 Task: Add Flora Adults Probiotic to the cart.
Action: Mouse moved to (238, 84)
Screenshot: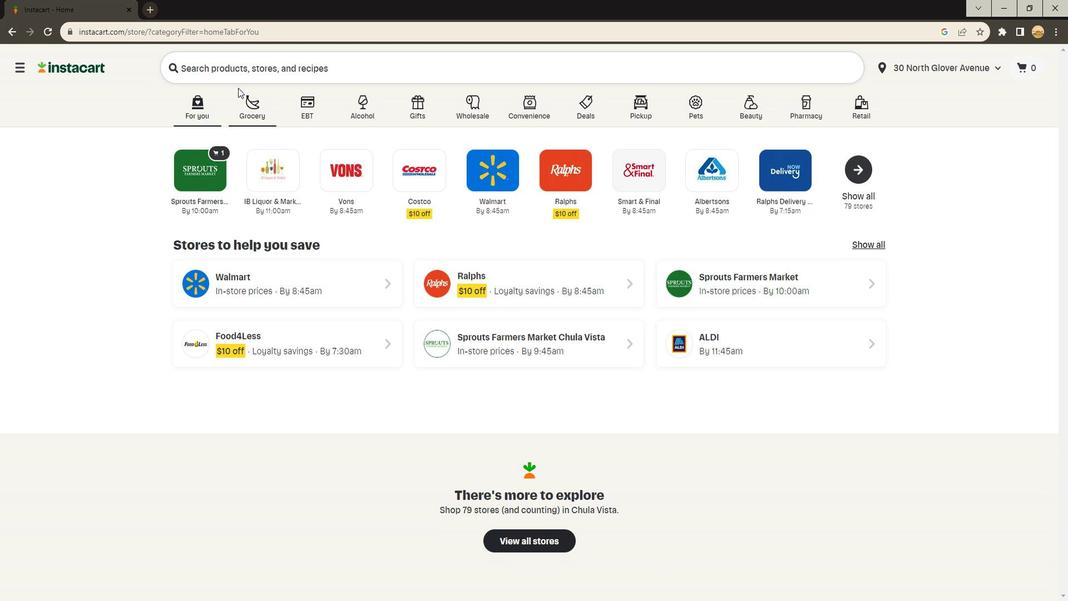 
Action: Mouse pressed left at (238, 84)
Screenshot: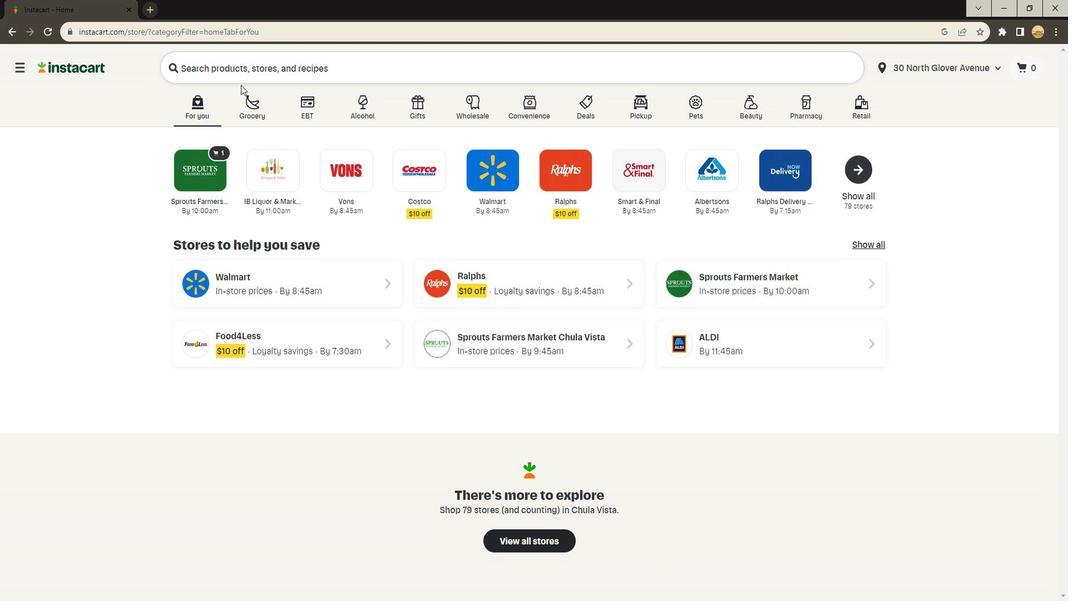 
Action: Mouse moved to (243, 99)
Screenshot: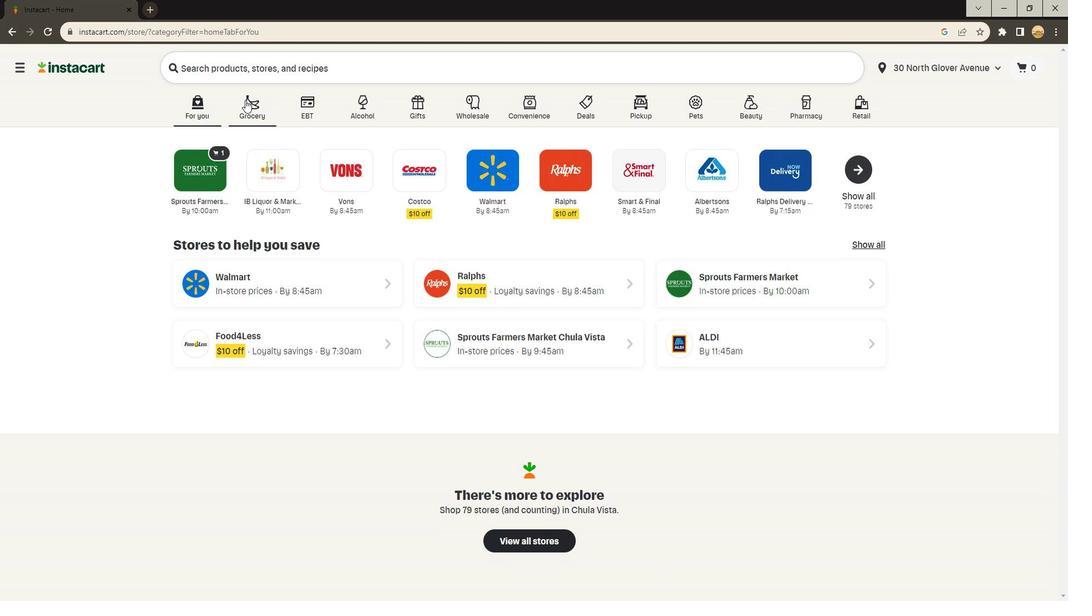
Action: Mouse pressed left at (243, 99)
Screenshot: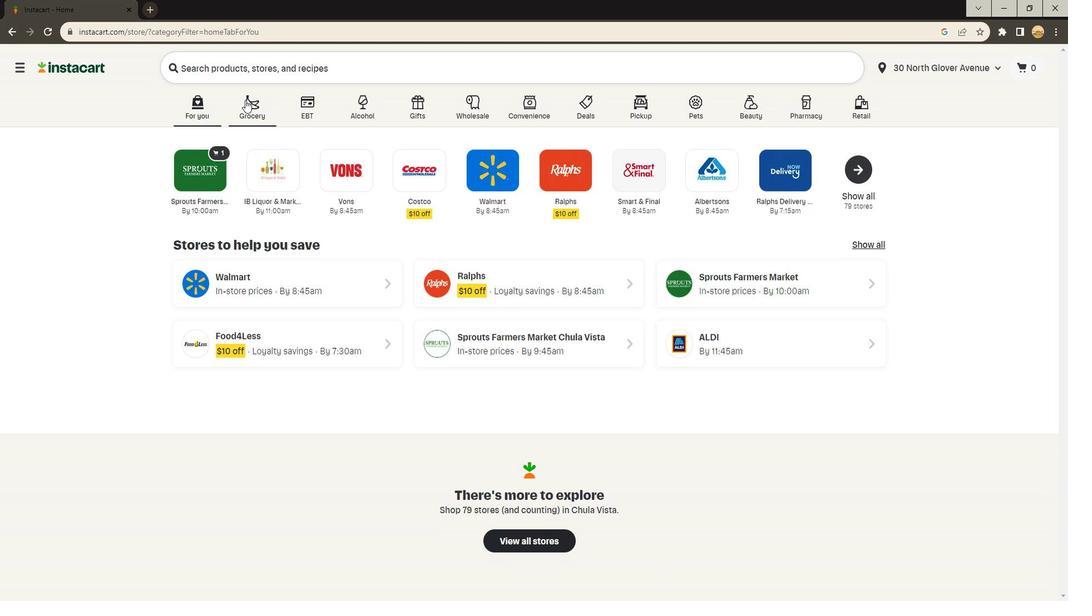 
Action: Mouse moved to (226, 307)
Screenshot: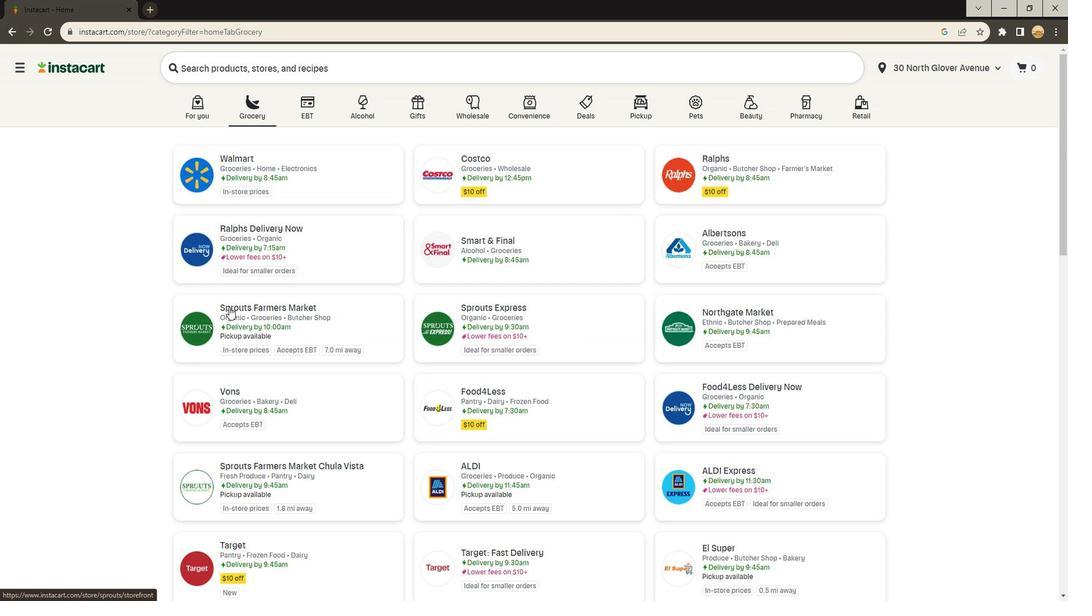 
Action: Mouse pressed left at (226, 307)
Screenshot: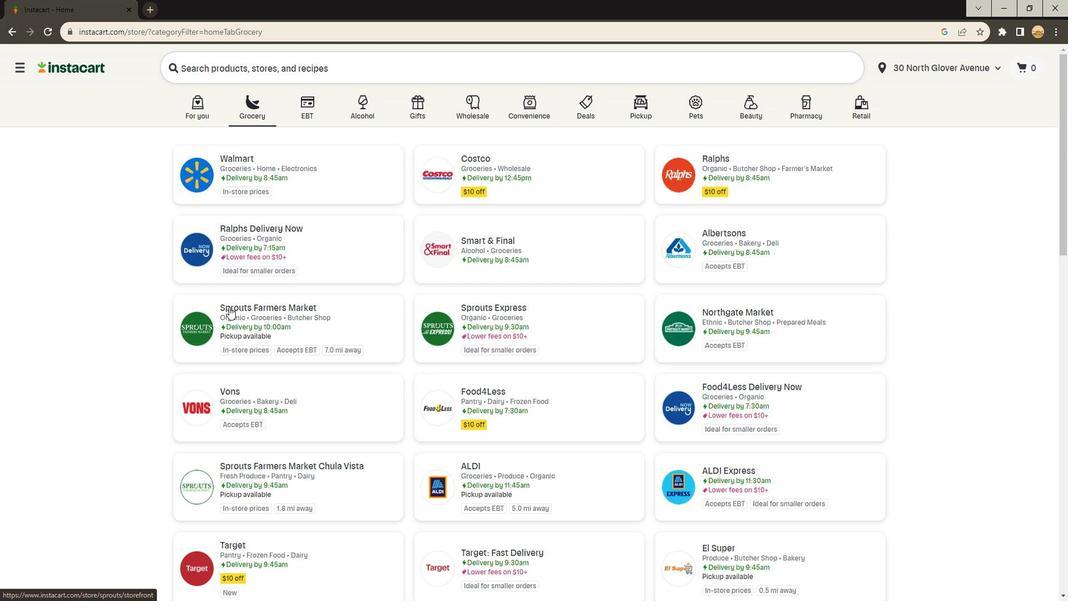
Action: Mouse moved to (201, 327)
Screenshot: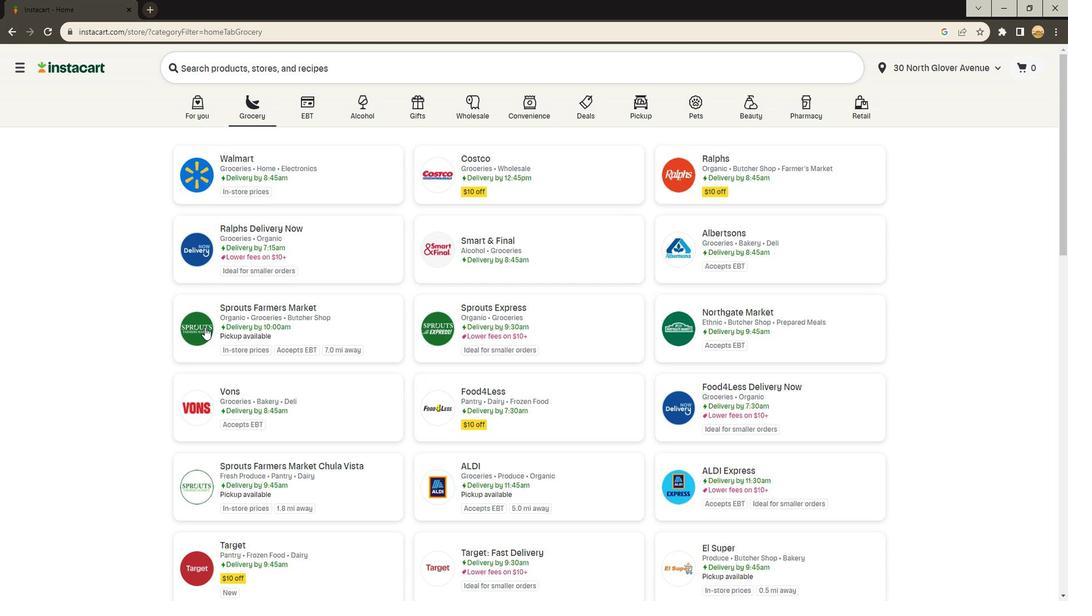 
Action: Mouse pressed left at (201, 327)
Screenshot: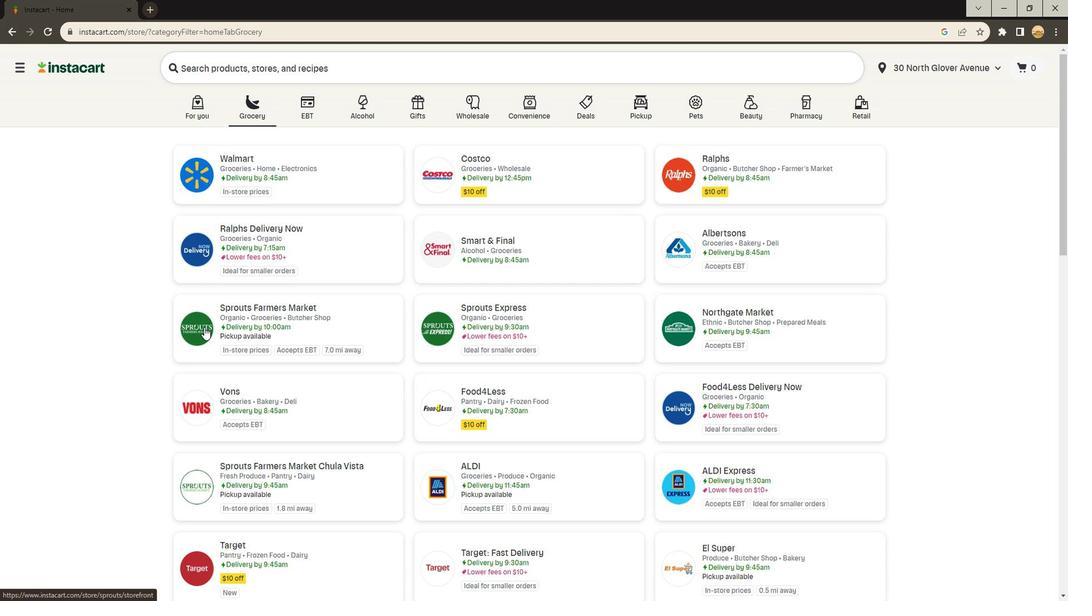 
Action: Mouse moved to (106, 345)
Screenshot: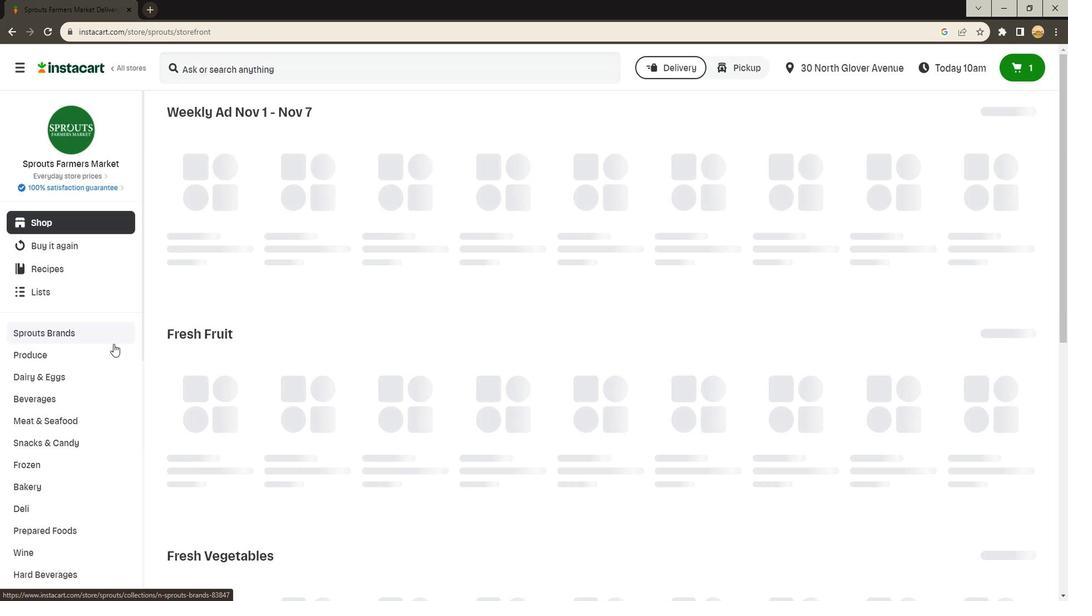 
Action: Mouse scrolled (106, 345) with delta (0, 0)
Screenshot: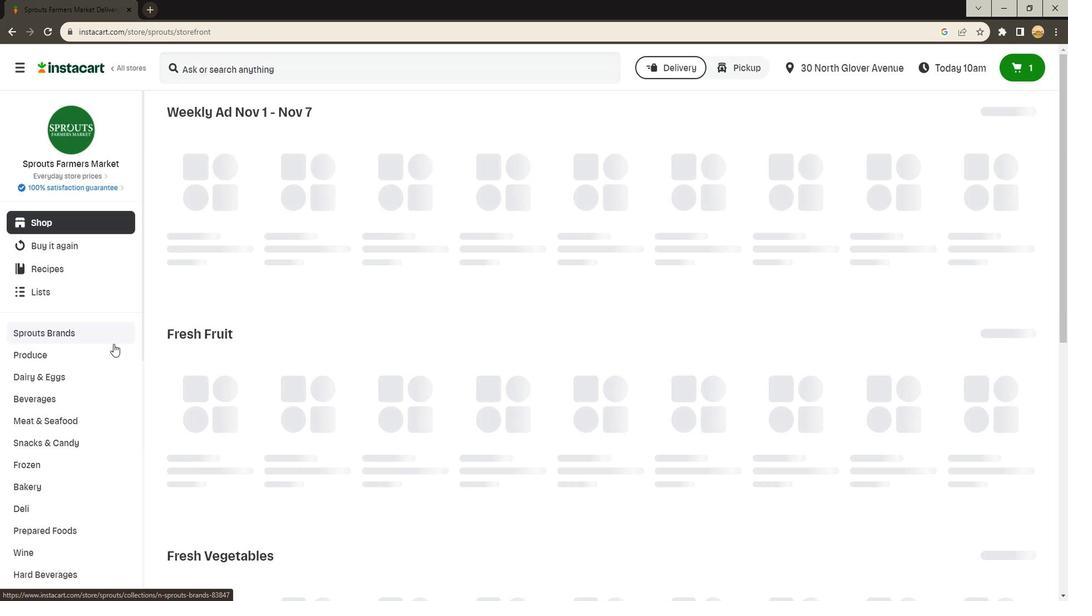 
Action: Mouse moved to (97, 350)
Screenshot: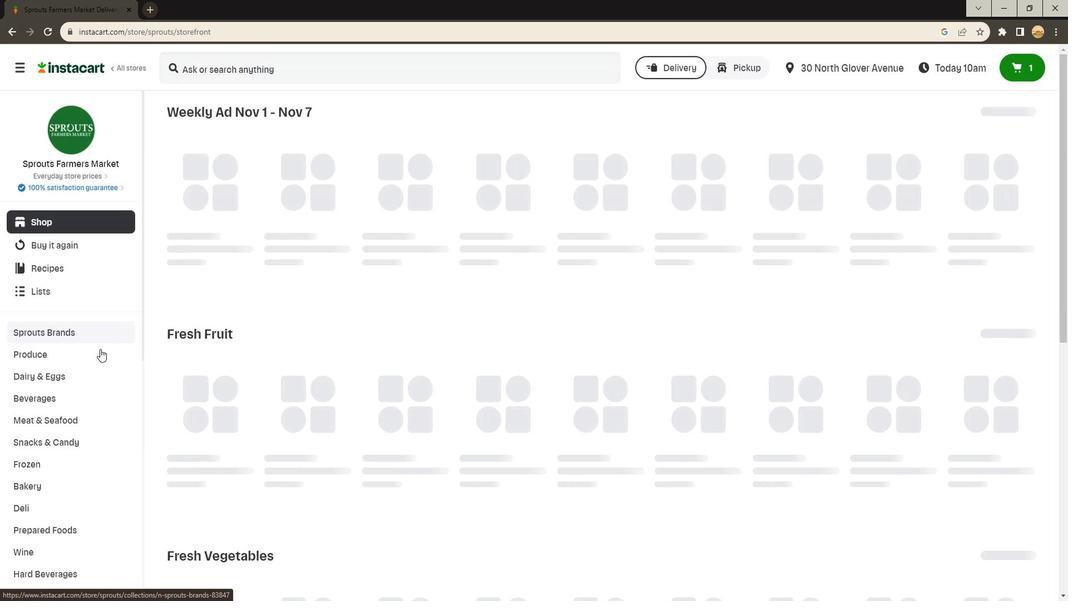 
Action: Mouse scrolled (97, 349) with delta (0, 0)
Screenshot: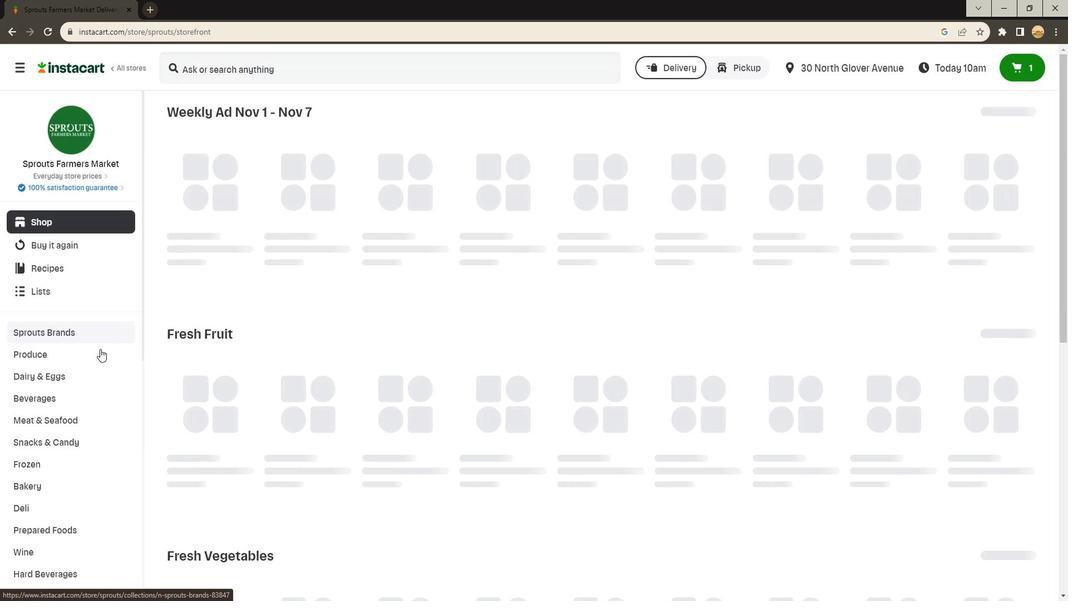 
Action: Mouse moved to (96, 351)
Screenshot: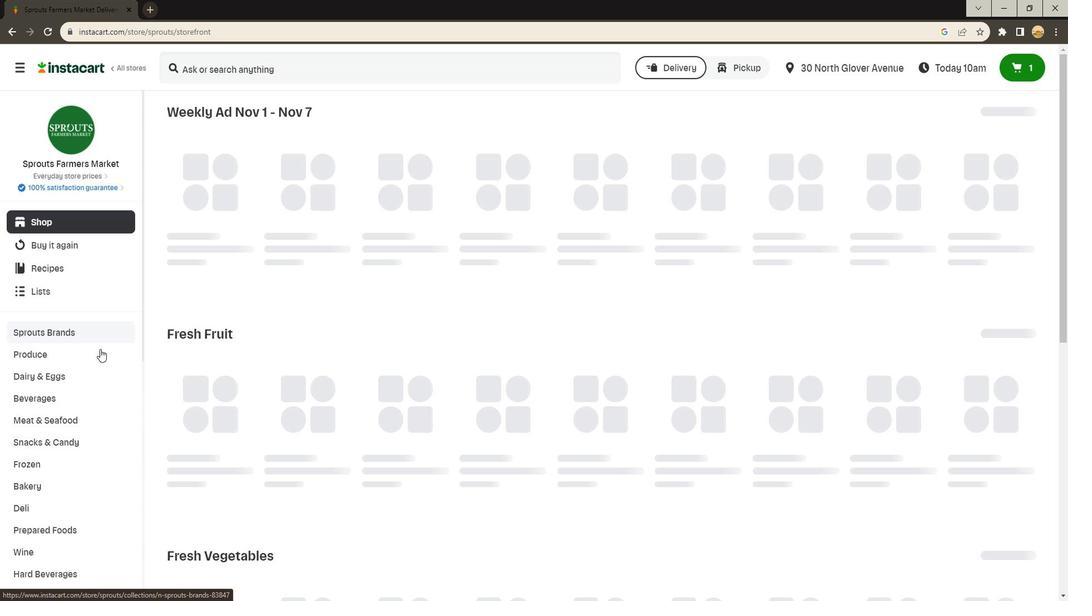 
Action: Mouse scrolled (96, 350) with delta (0, 0)
Screenshot: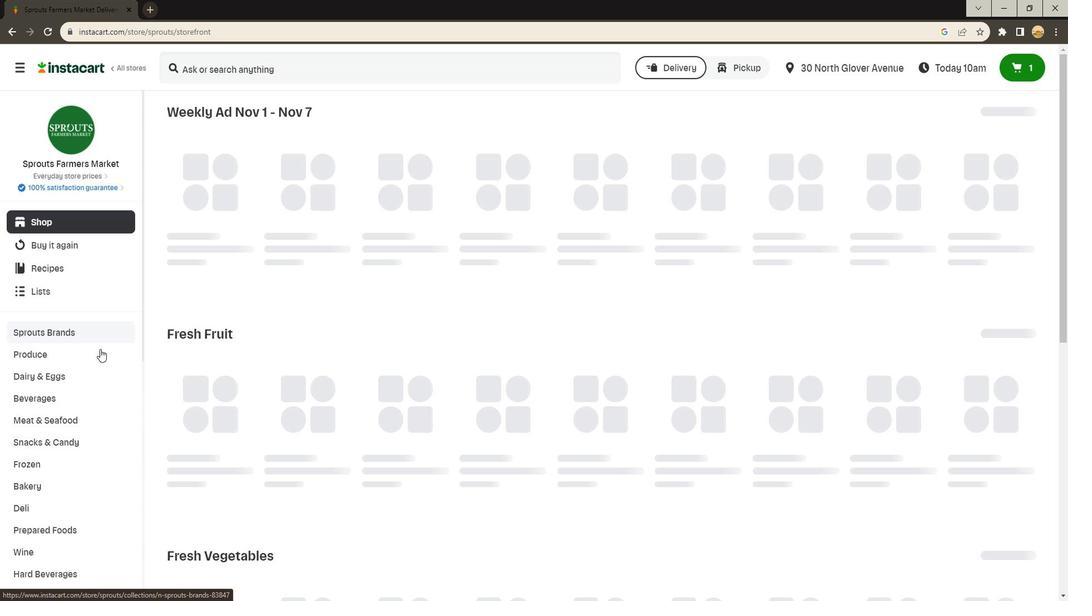 
Action: Mouse scrolled (96, 350) with delta (0, 0)
Screenshot: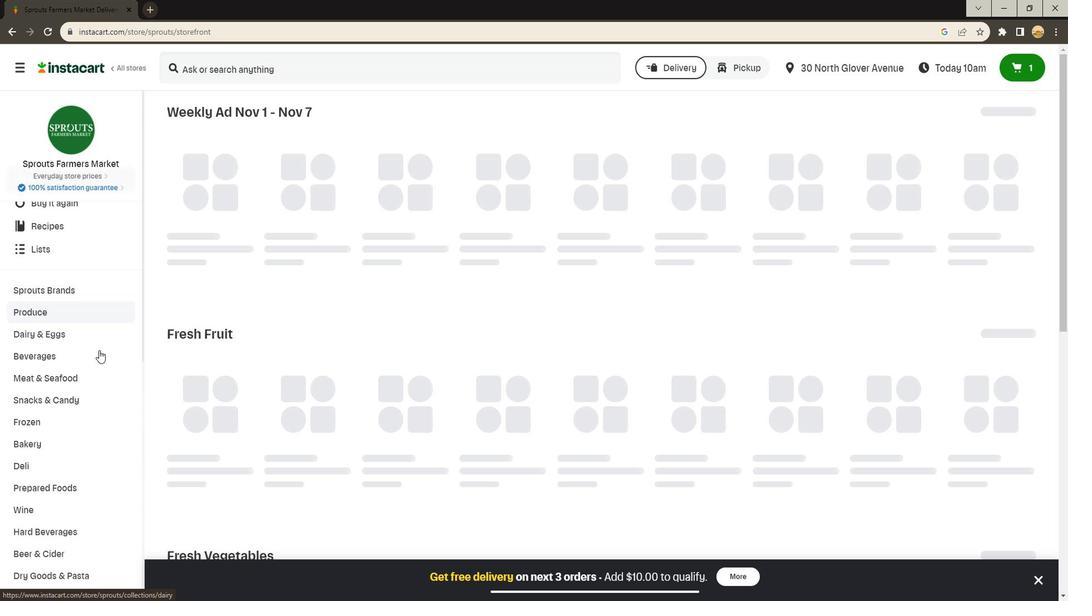 
Action: Mouse scrolled (96, 350) with delta (0, 0)
Screenshot: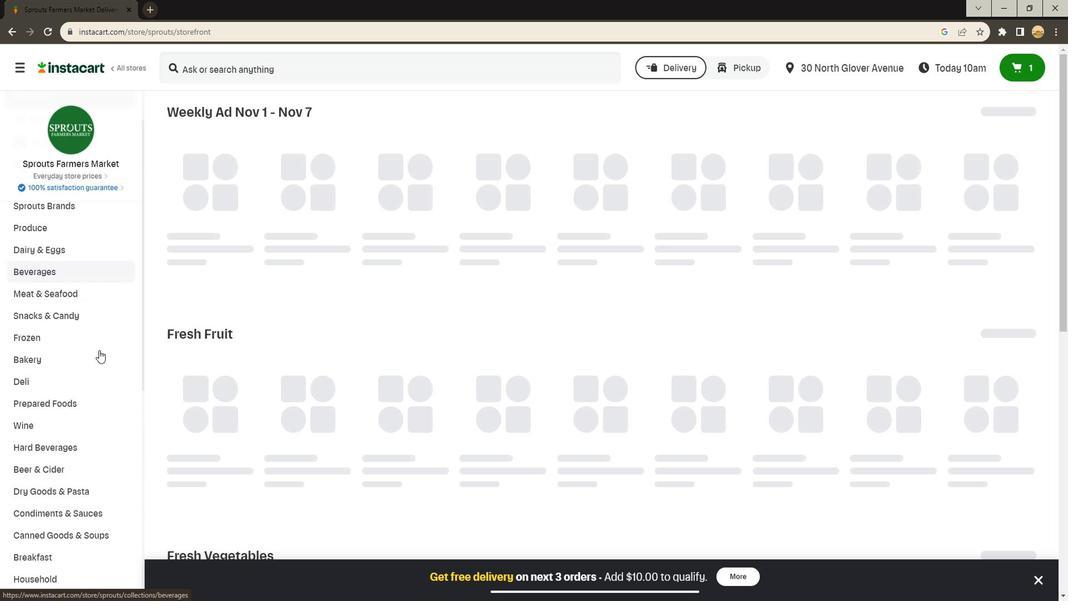
Action: Mouse scrolled (96, 350) with delta (0, 0)
Screenshot: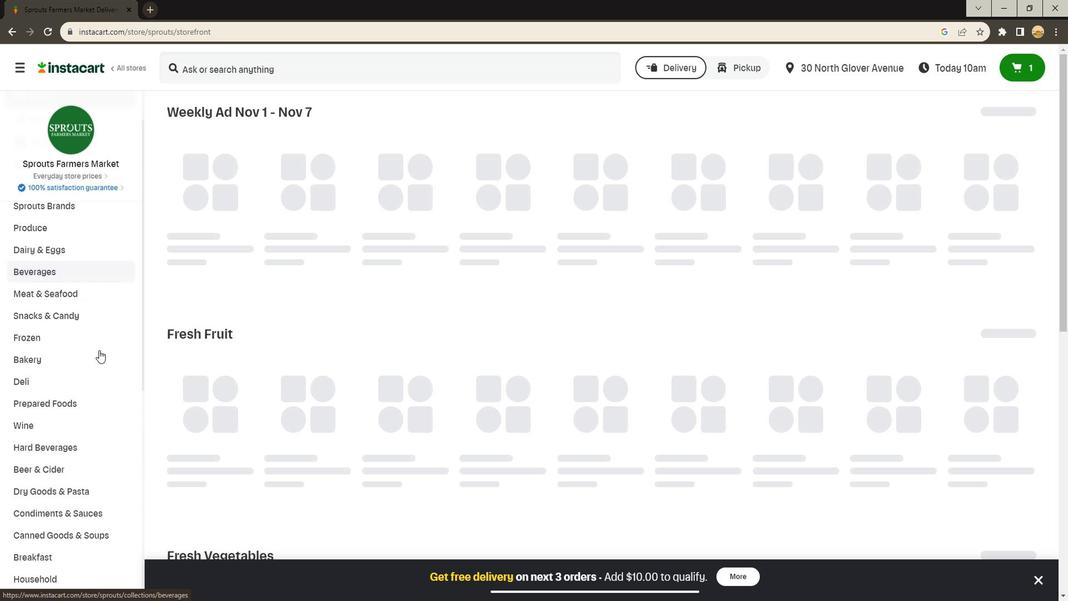 
Action: Mouse scrolled (96, 350) with delta (0, 0)
Screenshot: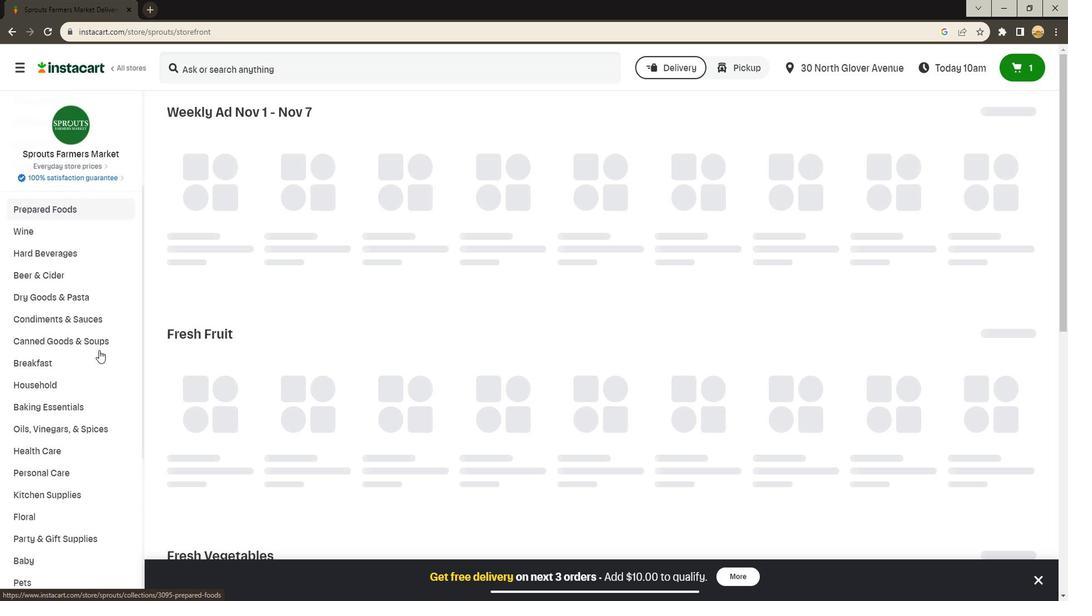
Action: Mouse moved to (55, 364)
Screenshot: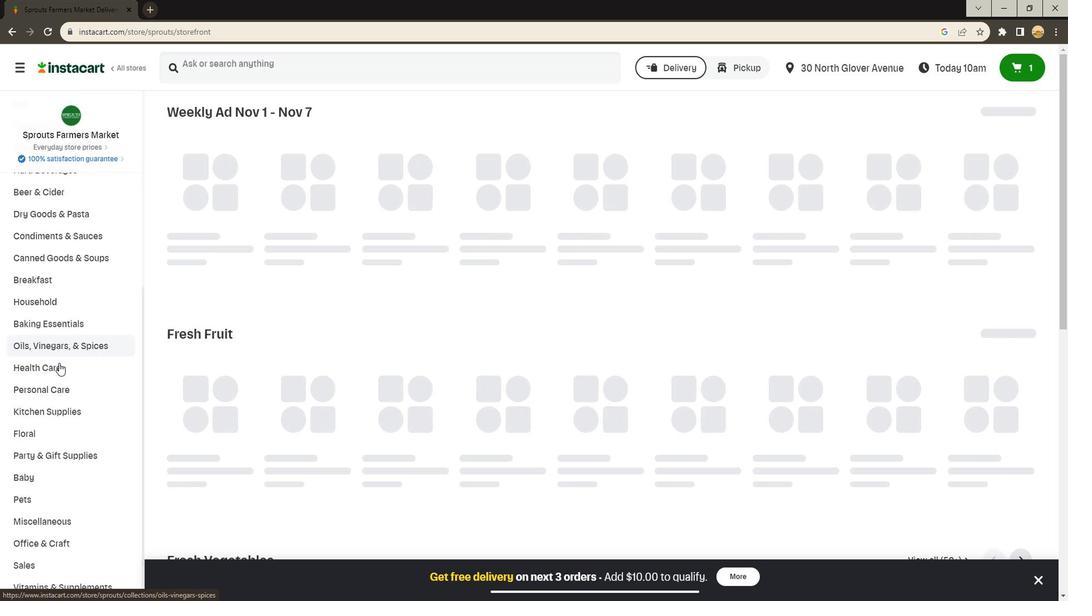
Action: Mouse pressed left at (55, 364)
Screenshot: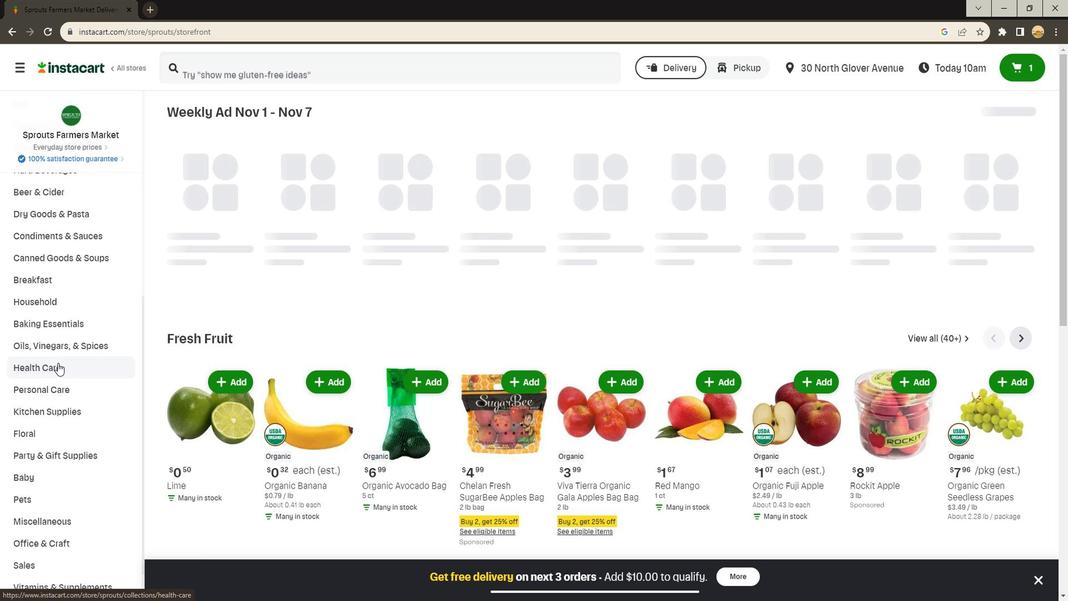 
Action: Mouse moved to (505, 143)
Screenshot: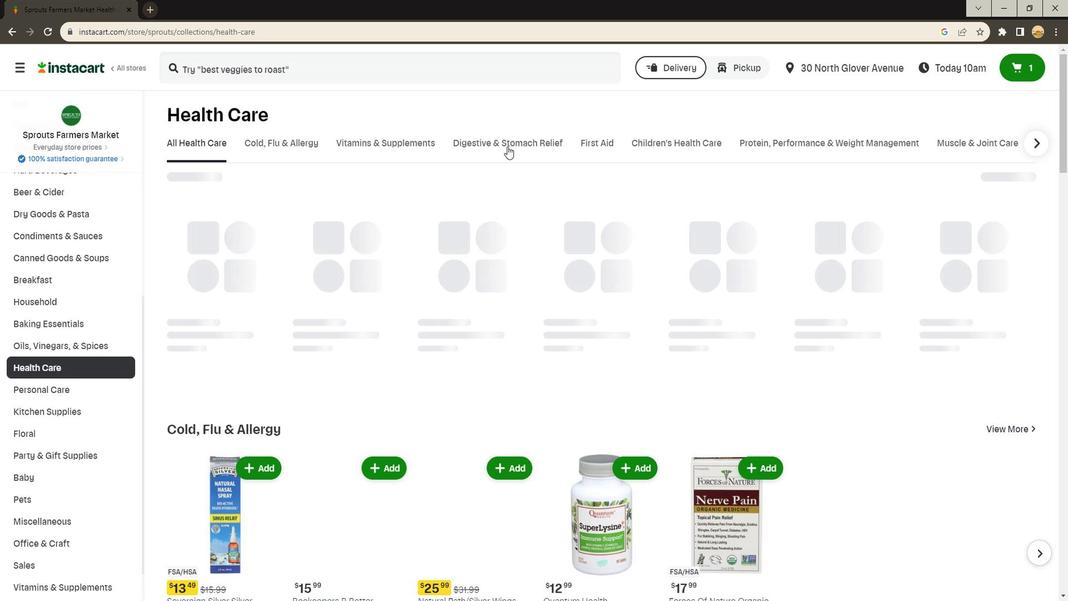 
Action: Mouse pressed left at (505, 143)
Screenshot: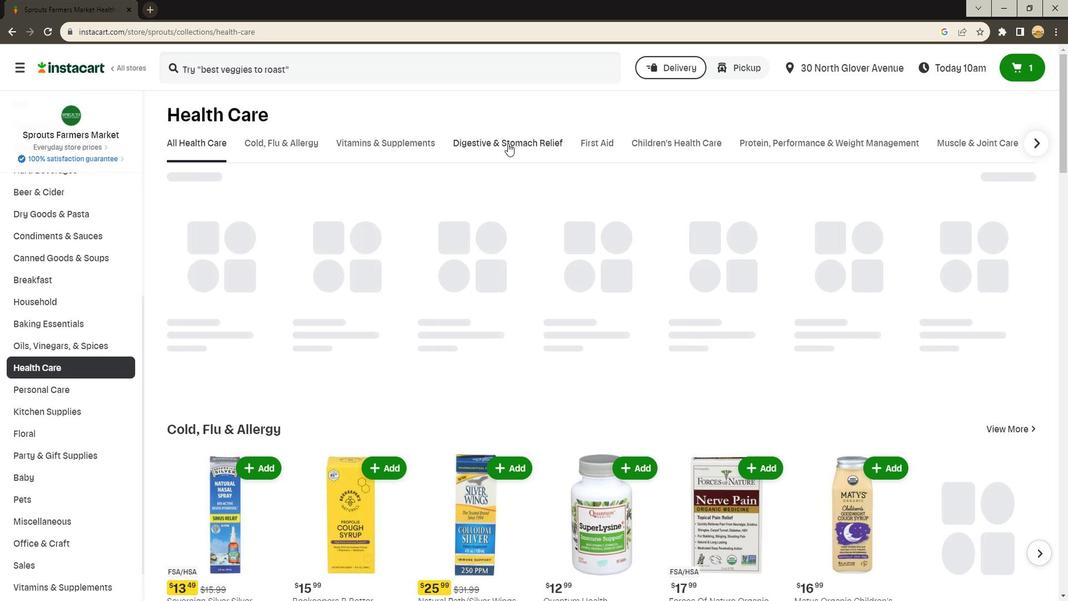 
Action: Mouse moved to (415, 210)
Screenshot: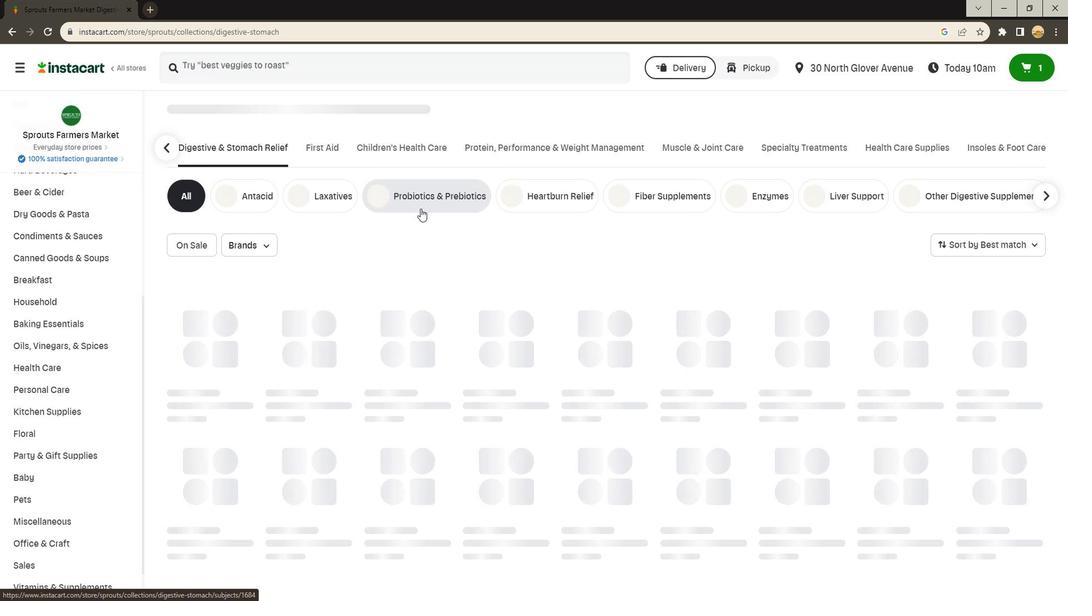 
Action: Mouse pressed left at (415, 210)
Screenshot: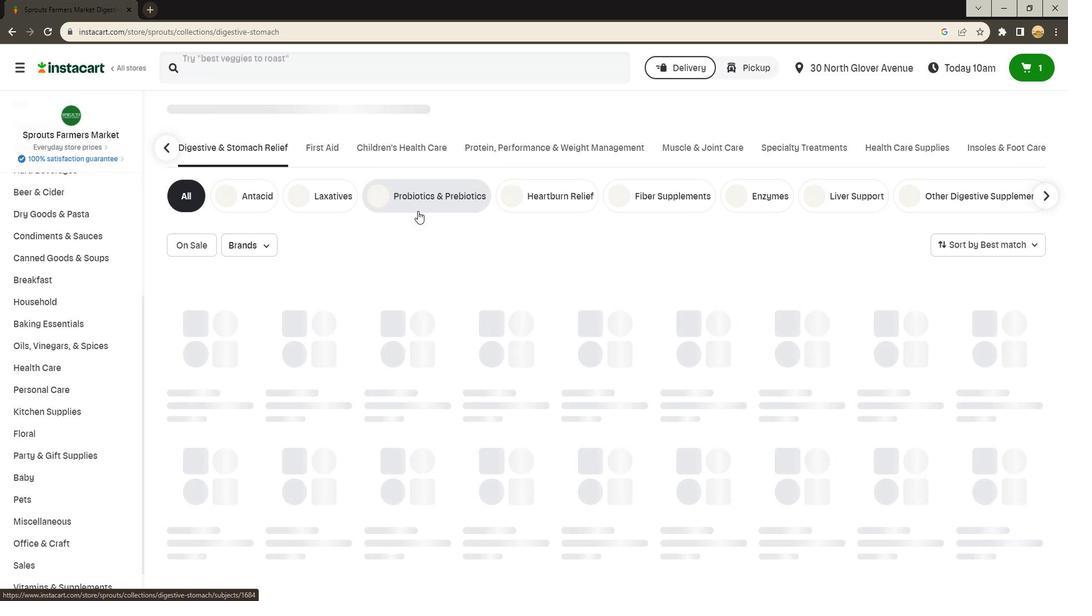 
Action: Mouse moved to (339, 62)
Screenshot: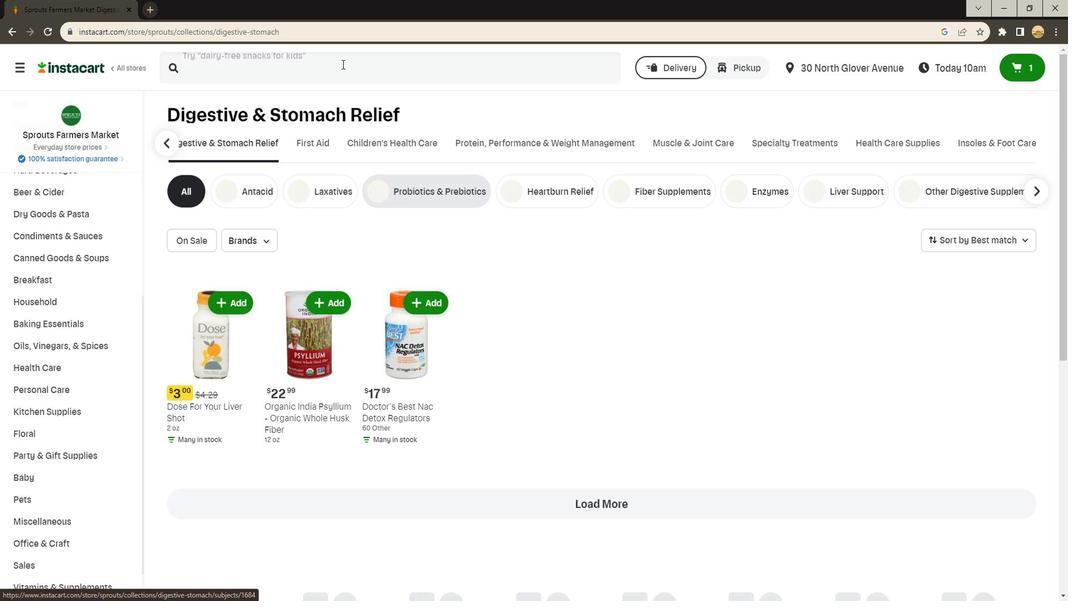 
Action: Mouse pressed left at (339, 62)
Screenshot: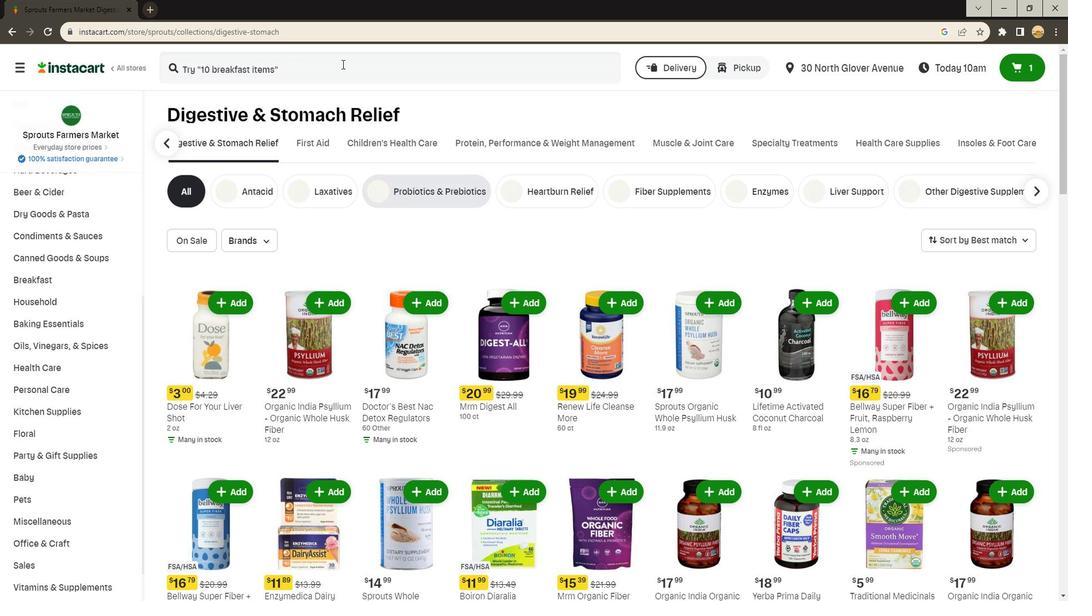 
Action: Key pressed <Key.shift>Flora<Key.space><Key.shift>Adult<Key.space><Key.shift><Key.shift><Key.shift><Key.shift><Key.shift><Key.shift><Key.shift><Key.shift><Key.shift><Key.shift><Key.shift><Key.shift><Key.shift><Key.shift><Key.shift>Proviotic<Key.space><Key.enter>
Screenshot: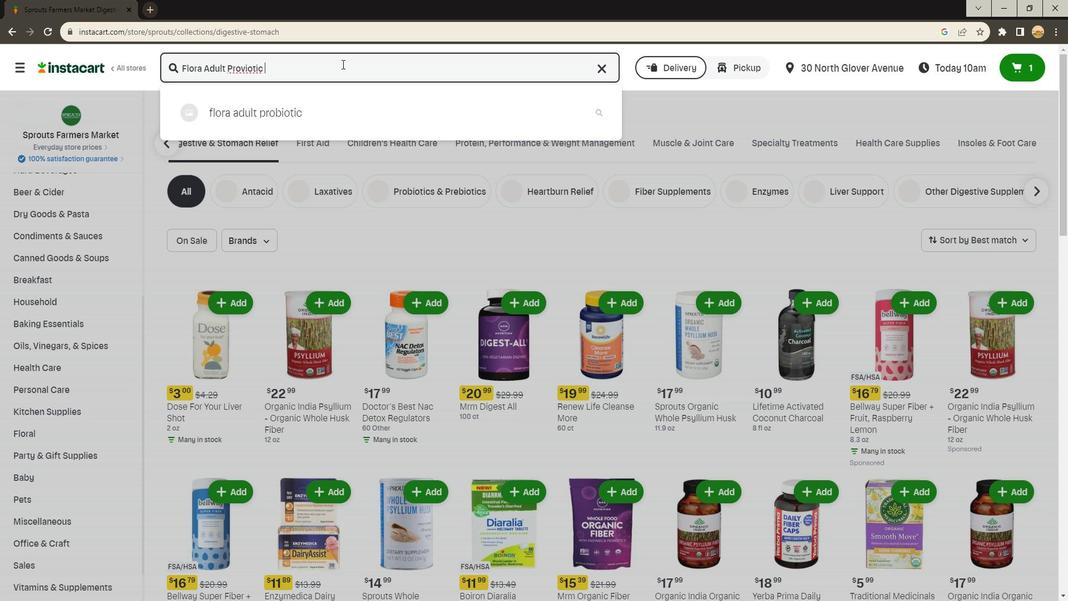 
Action: Mouse moved to (243, 66)
Screenshot: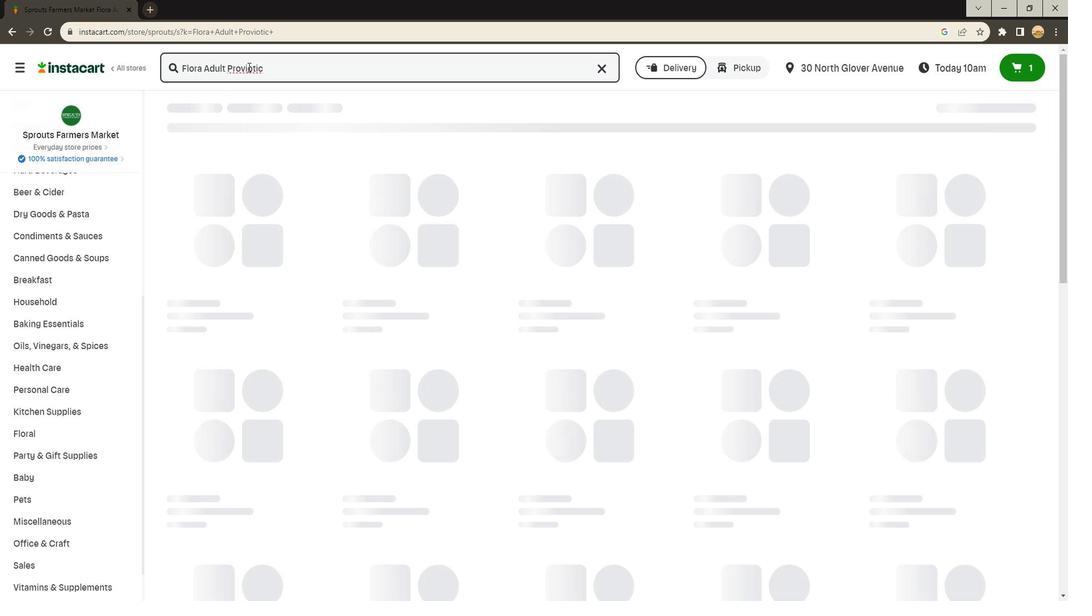 
Action: Mouse pressed left at (243, 66)
Screenshot: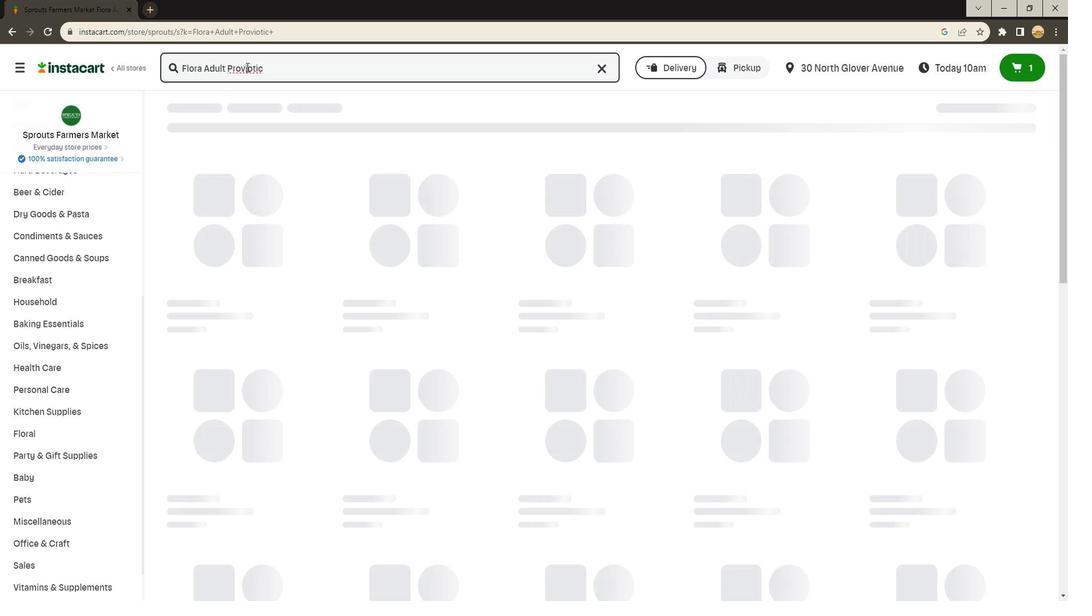
Action: Key pressed <Key.backspace><Key.backspace>bi<Key.enter>
Screenshot: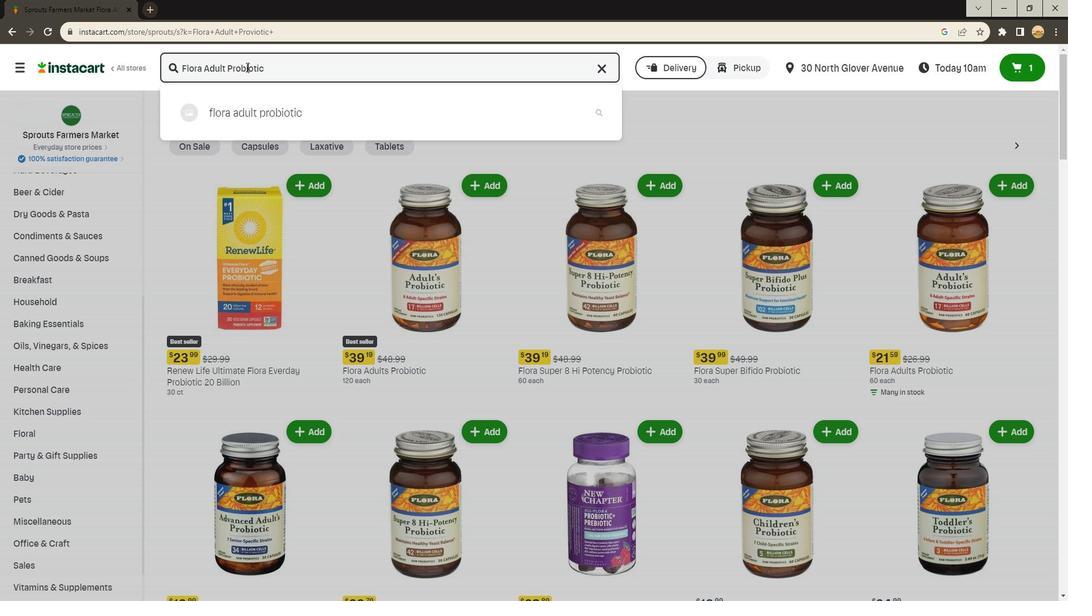 
Action: Mouse moved to (995, 188)
Screenshot: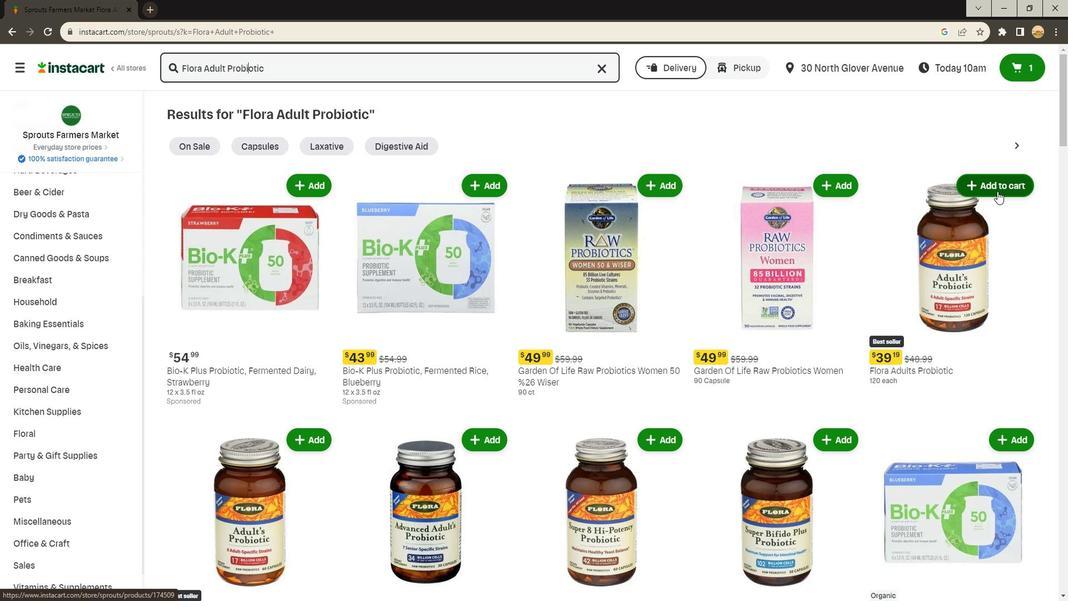 
Action: Mouse pressed left at (995, 188)
Screenshot: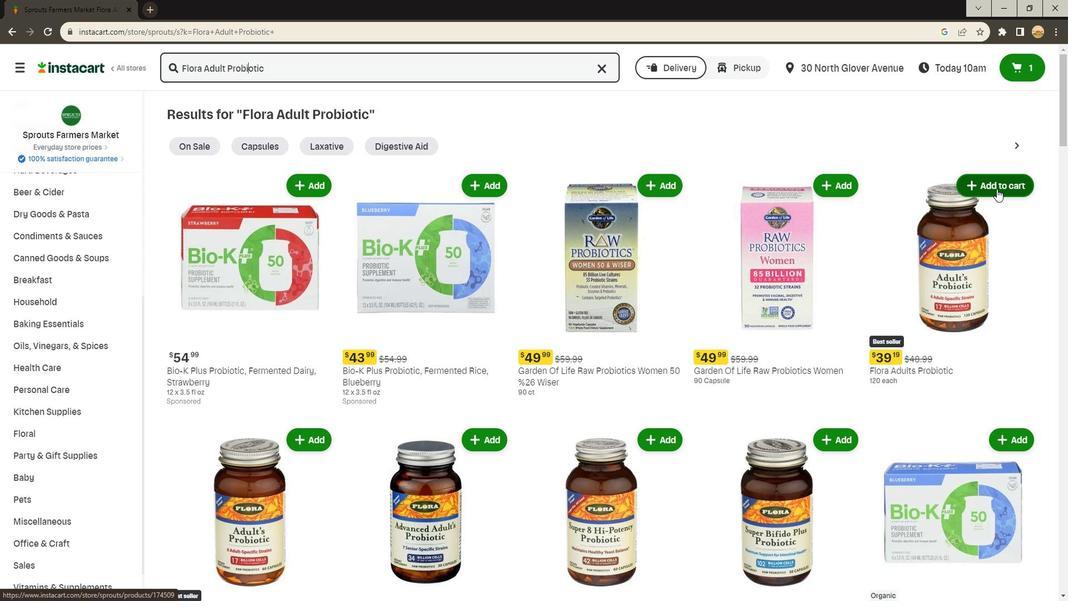 
Action: Mouse moved to (961, 375)
Screenshot: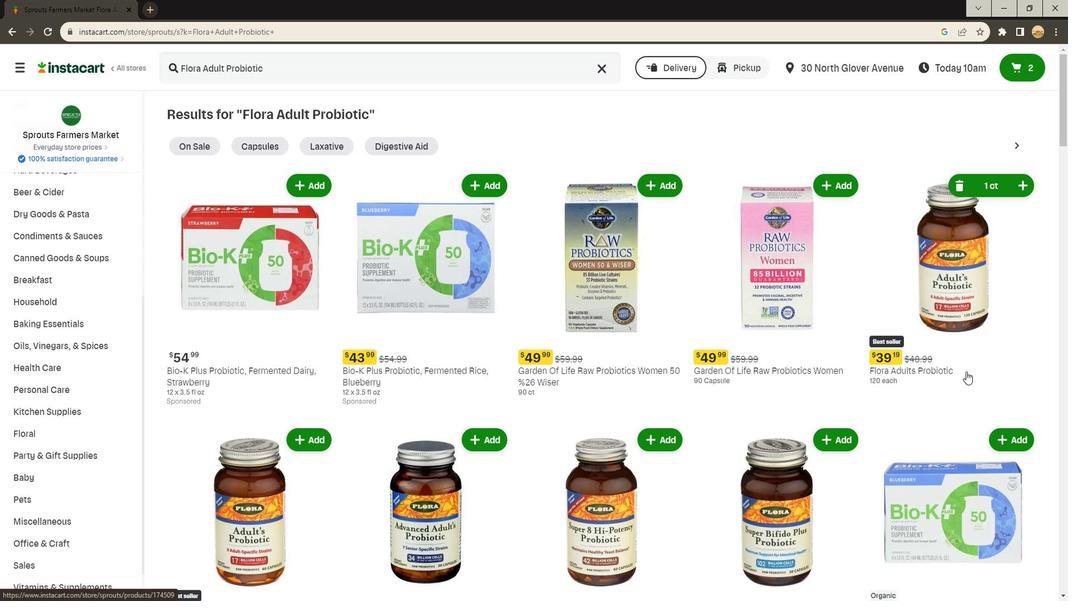 
